 Task: Create Workspace Agile Methodology Workspace description Manage and track company taxes and compliance. Workspace type Education
Action: Mouse moved to (290, 61)
Screenshot: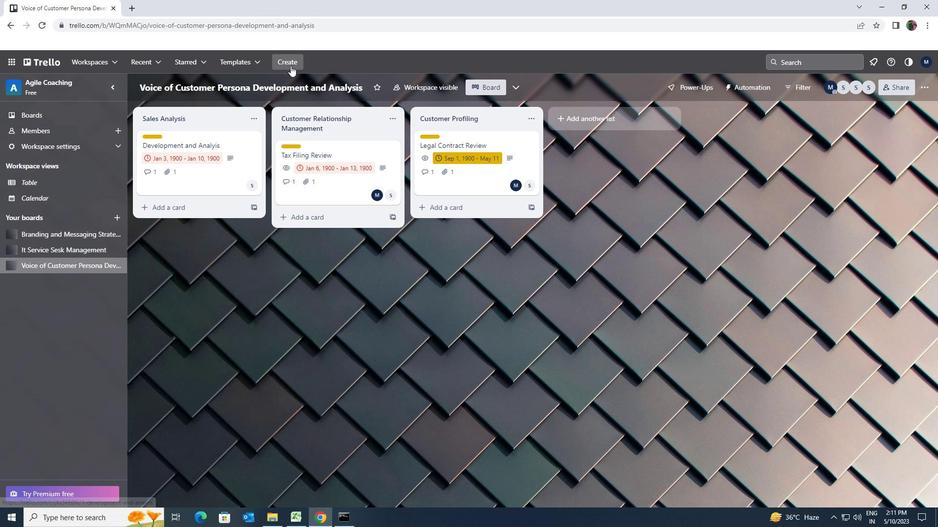 
Action: Mouse pressed left at (290, 61)
Screenshot: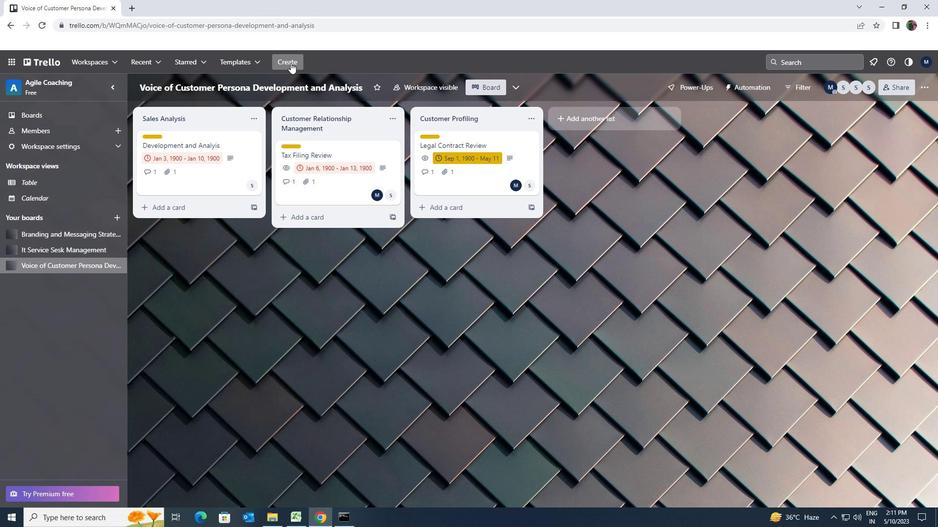 
Action: Mouse moved to (304, 156)
Screenshot: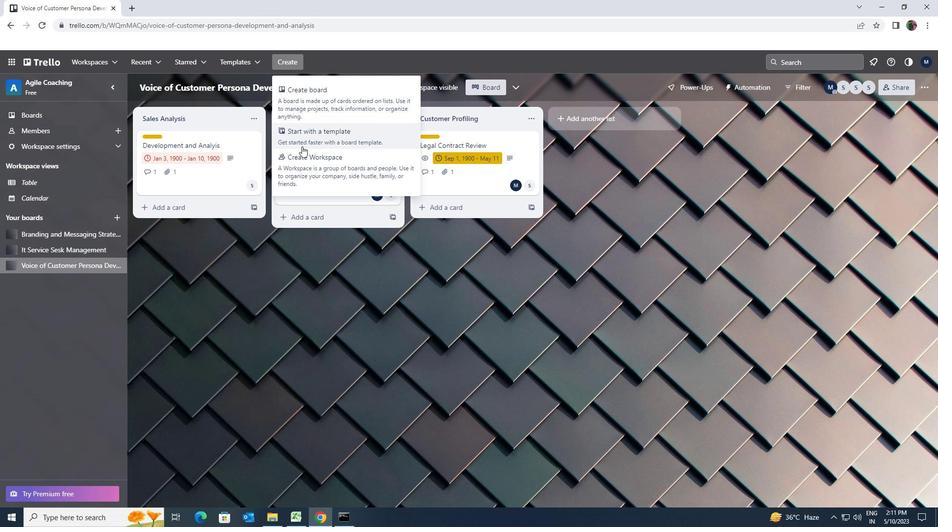 
Action: Mouse pressed left at (304, 156)
Screenshot: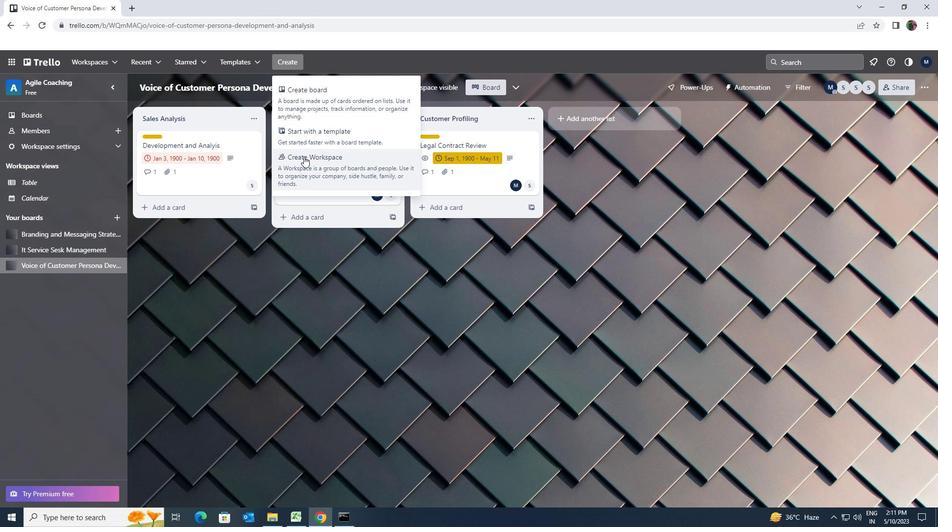 
Action: Key pressed <Key.shift>AGILE<Key.space><Key.shift>METHODILOGY
Screenshot: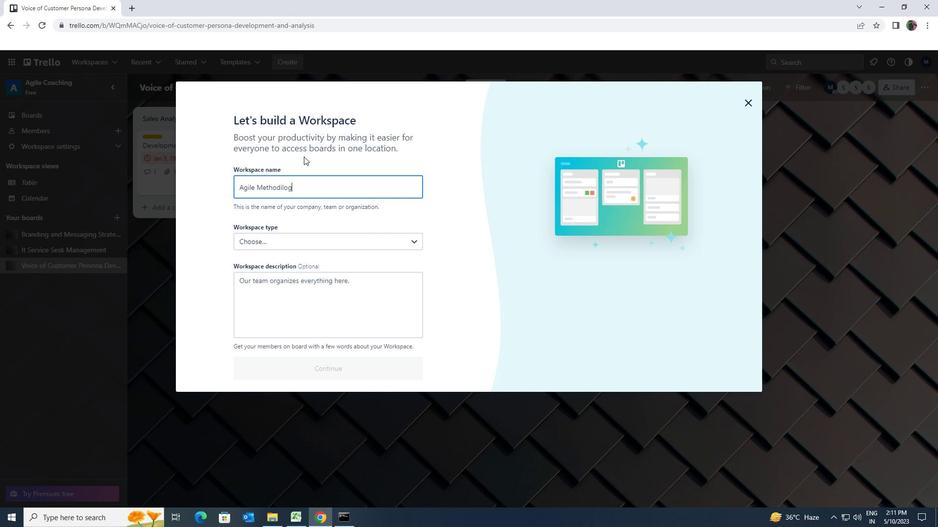 
Action: Mouse moved to (285, 296)
Screenshot: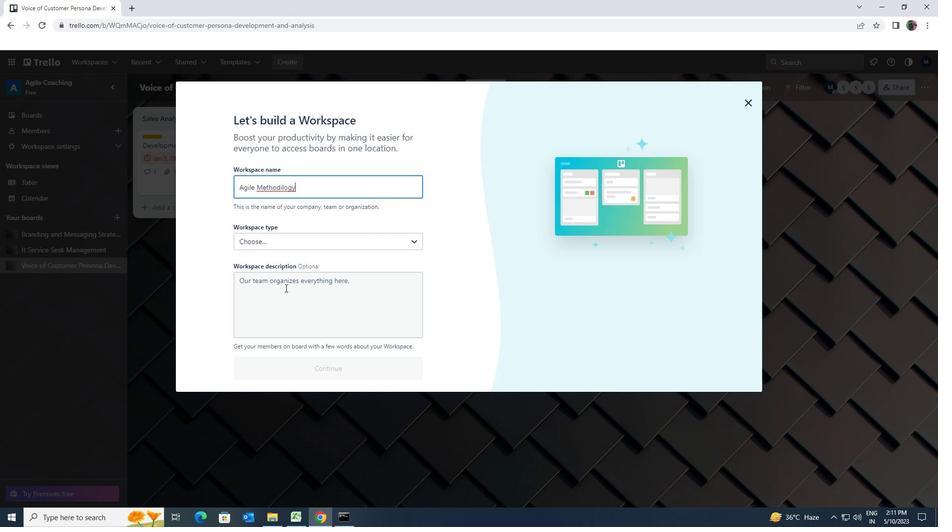 
Action: Mouse pressed left at (285, 296)
Screenshot: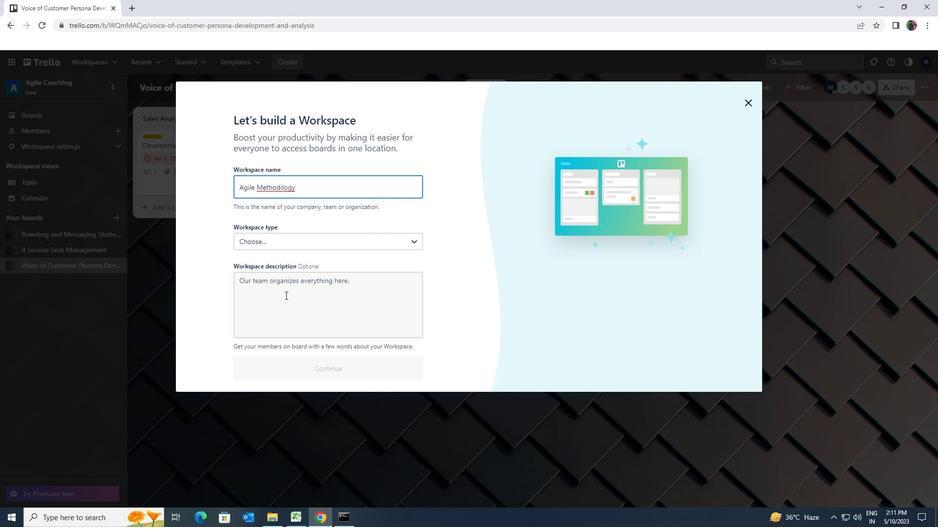 
Action: Key pressed <Key.shift>MANAGE<Key.space>AND<Key.space><Key.shift>TRUCK<Key.space>COMPANY<Key.space>TAXES<Key.space>AND<Key.space>COMPLIENCE
Screenshot: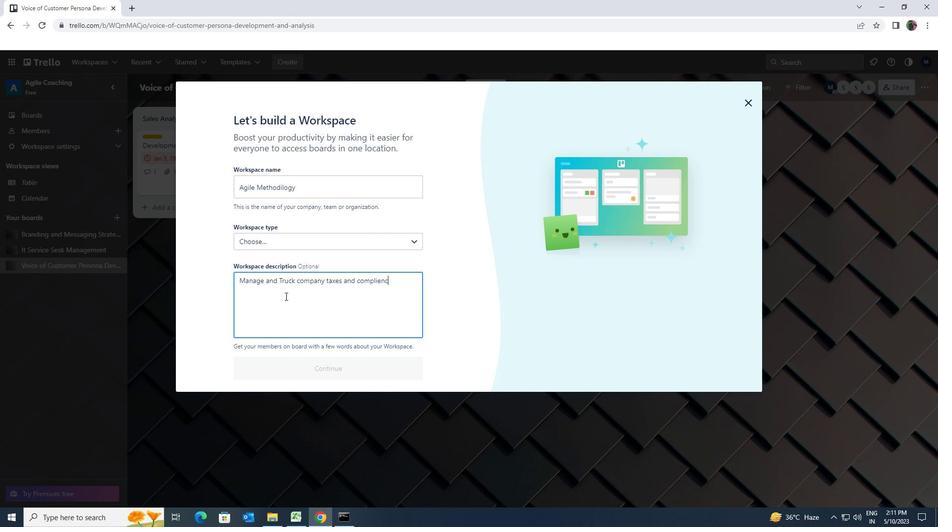 
Action: Mouse moved to (416, 242)
Screenshot: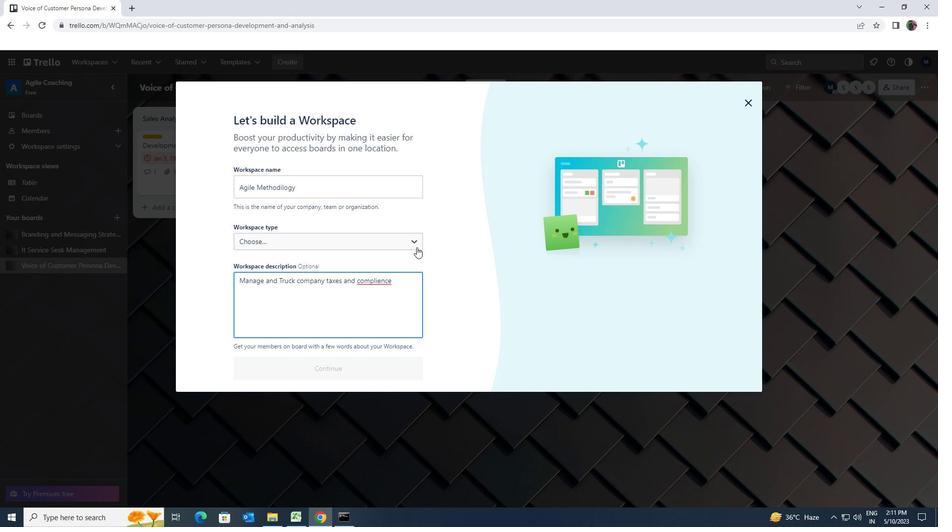 
Action: Mouse pressed left at (416, 242)
Screenshot: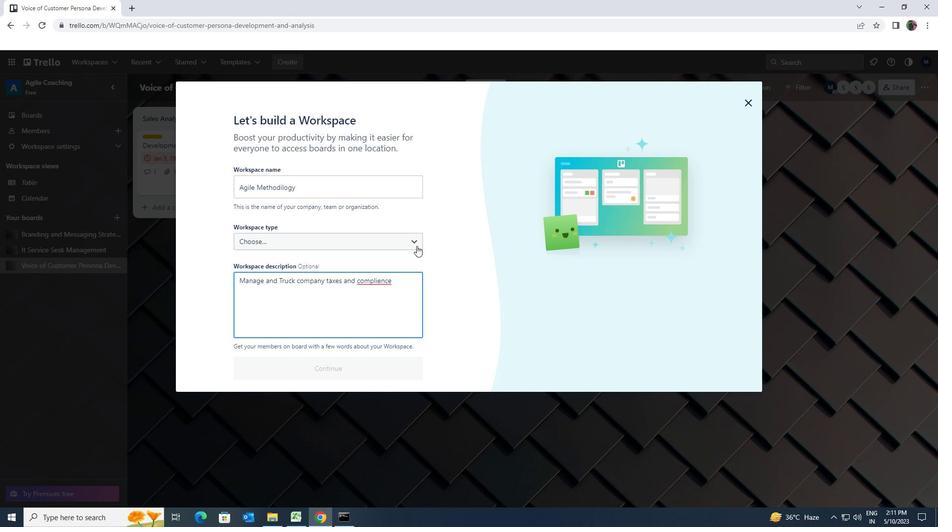 
Action: Mouse moved to (369, 307)
Screenshot: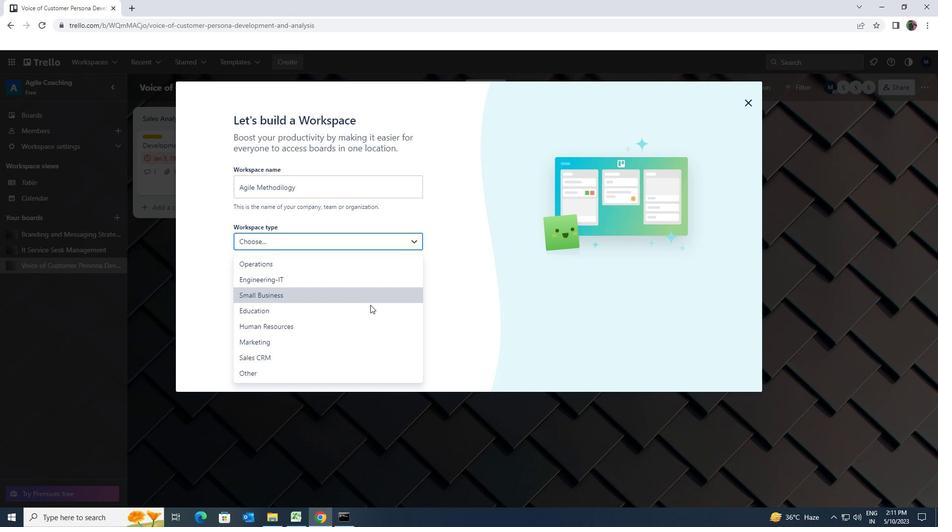 
Action: Mouse pressed left at (369, 307)
Screenshot: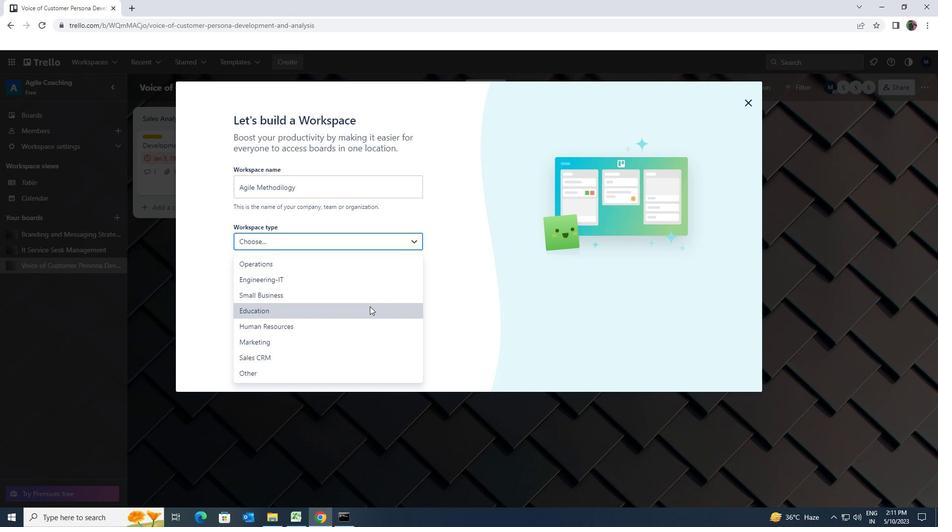
Action: Mouse moved to (367, 364)
Screenshot: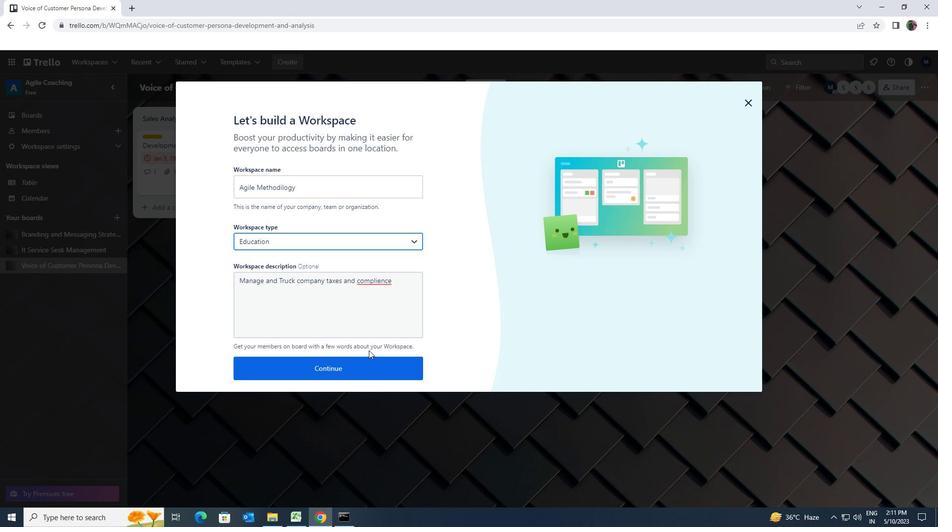 
Action: Mouse pressed left at (367, 364)
Screenshot: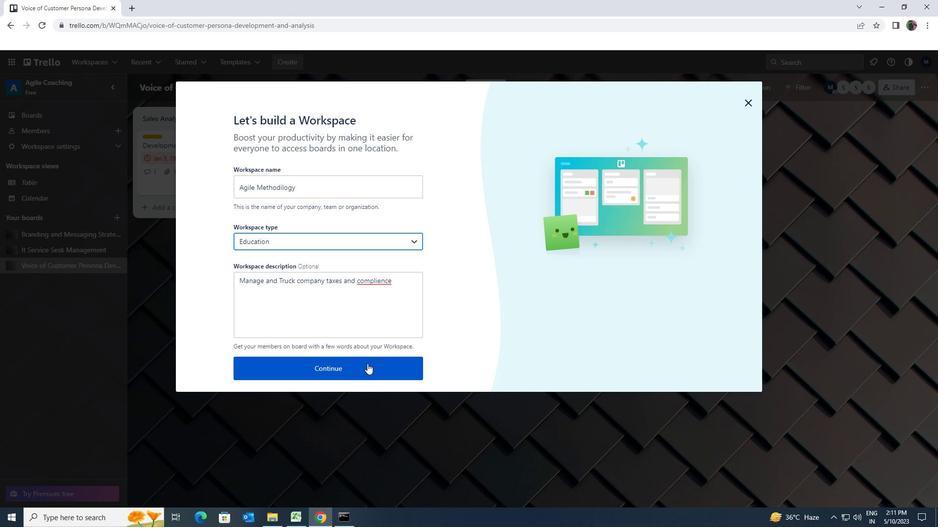 
